 Task: Set answer type to Phone Number.
Action: Mouse moved to (291, 366)
Screenshot: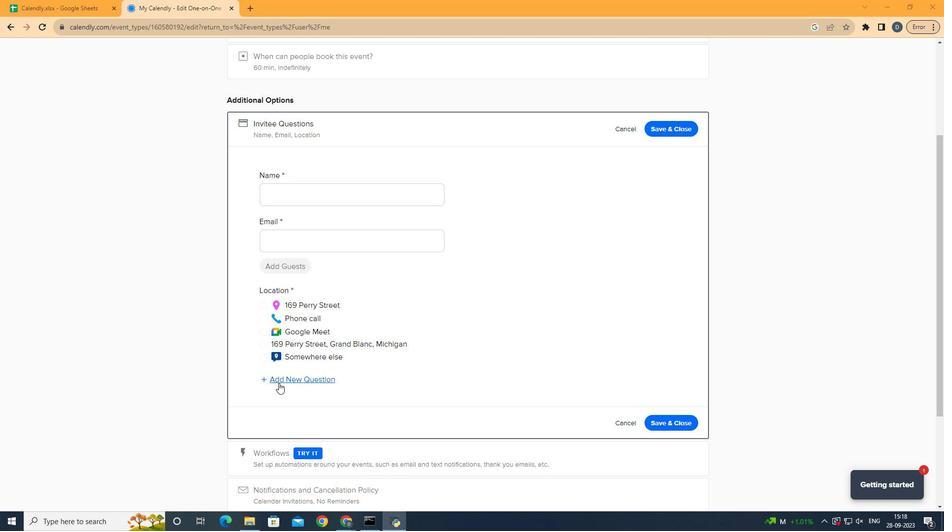 
Action: Mouse pressed left at (291, 366)
Screenshot: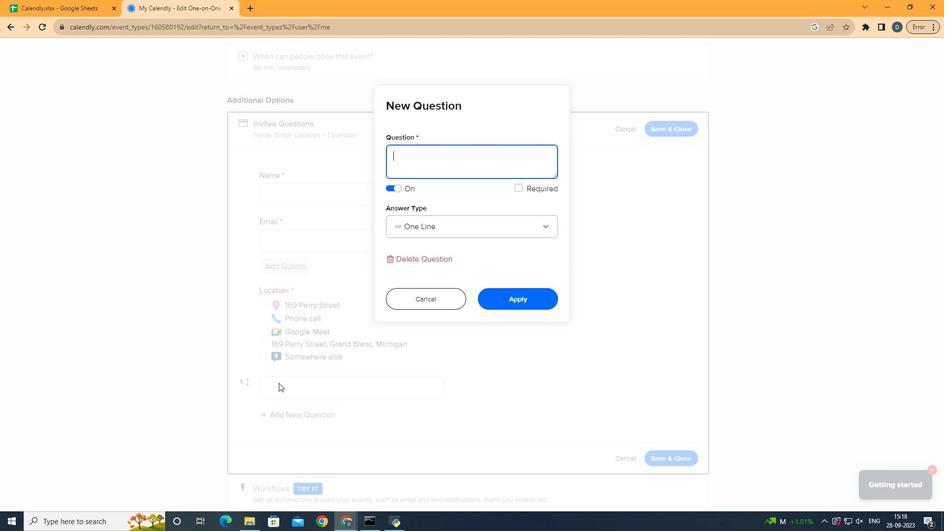 
Action: Mouse moved to (434, 289)
Screenshot: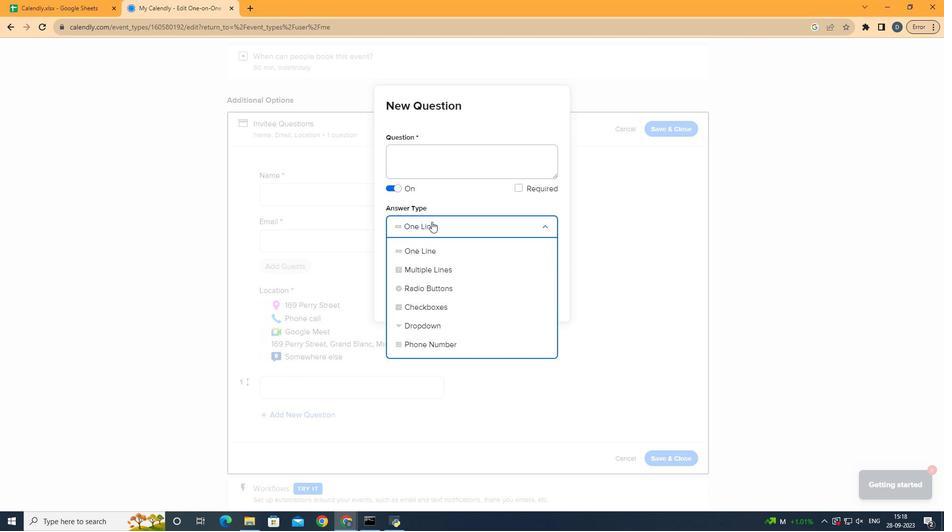 
Action: Mouse pressed left at (434, 289)
Screenshot: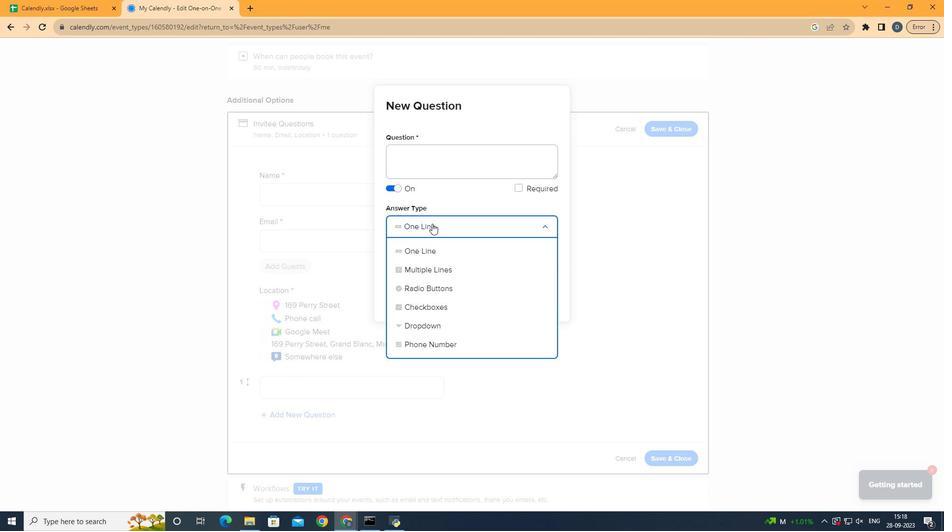 
Action: Mouse moved to (444, 352)
Screenshot: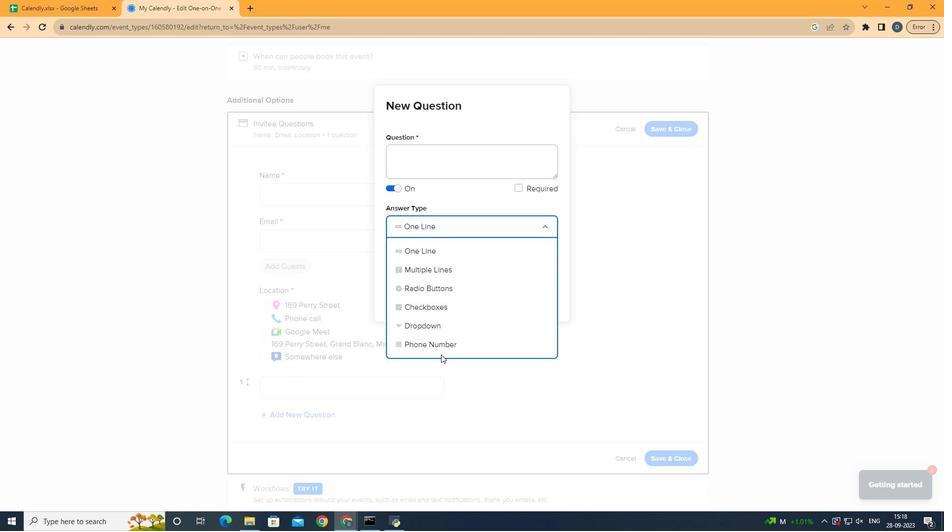 
Action: Mouse pressed left at (444, 352)
Screenshot: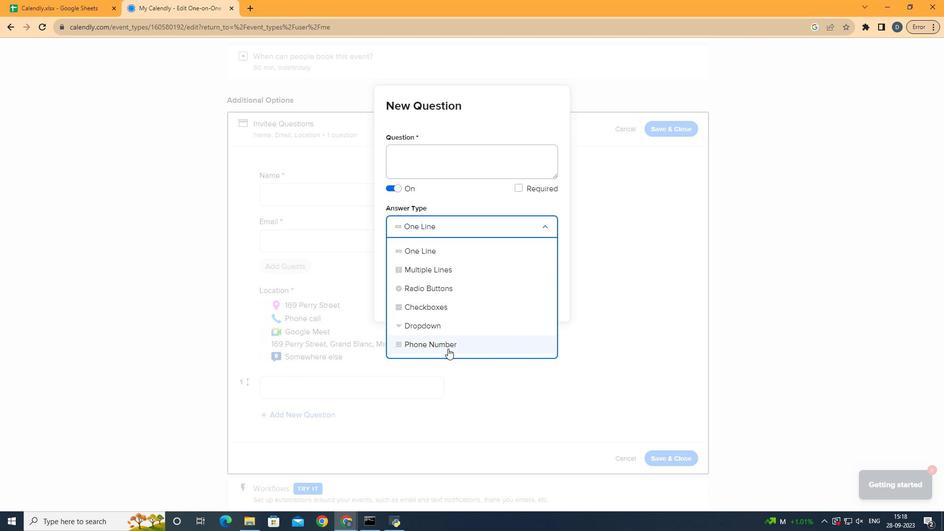 
Action: Mouse moved to (450, 350)
Screenshot: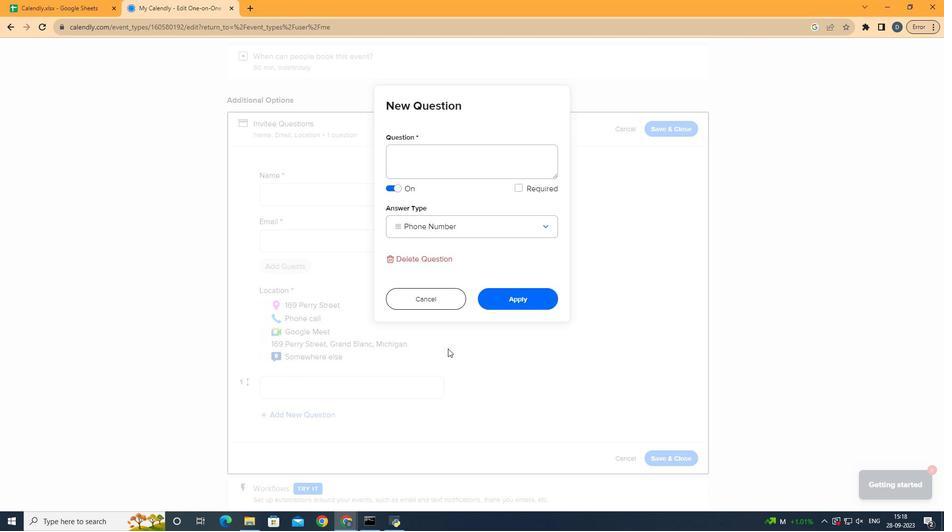 
Action: Mouse pressed left at (450, 350)
Screenshot: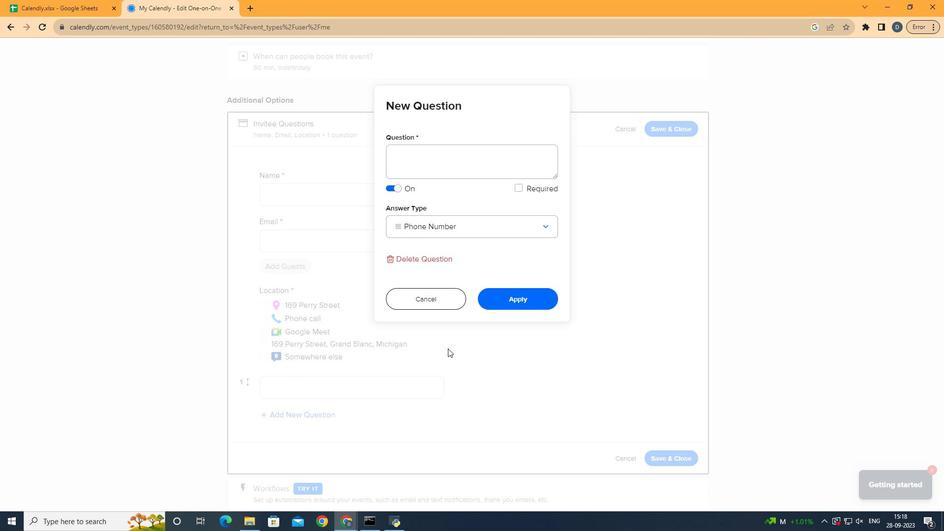 
Action: Mouse moved to (515, 330)
Screenshot: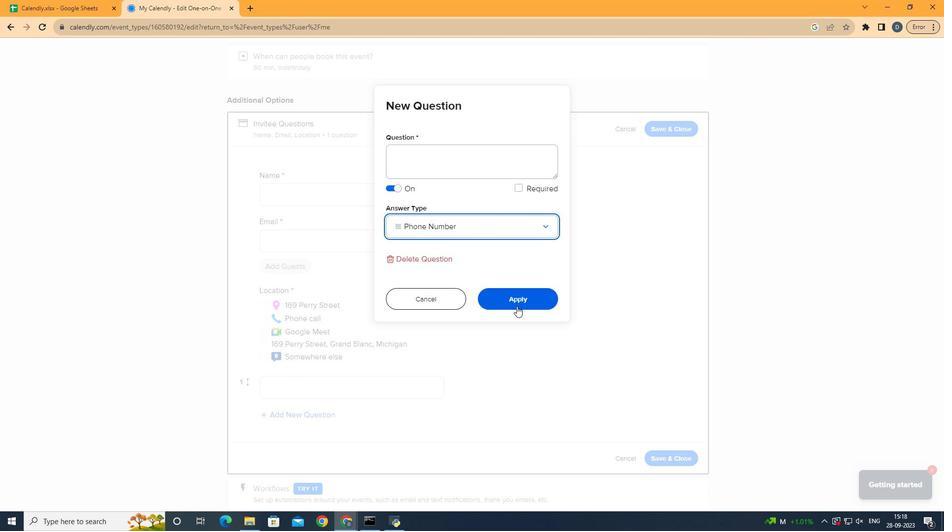 
